 Task: Select Convenience. Add to cart, from CVS for 16135 Grand Litchfield Dr, Roswell, GA 30075, Cell Number 6788189371, following items : Cheetos Flamin Hot - 3, Doritos Tortilla Chips  - 4, Mountain Dew  - 2, Starbucks Frappuccino - 1
Action: Mouse moved to (252, 111)
Screenshot: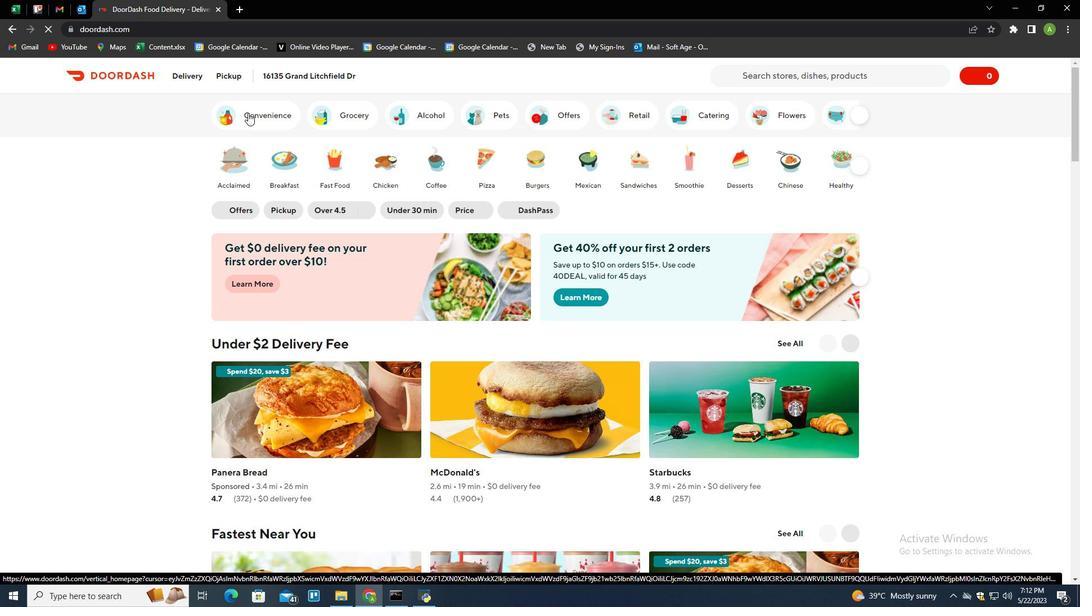 
Action: Mouse pressed left at (252, 111)
Screenshot: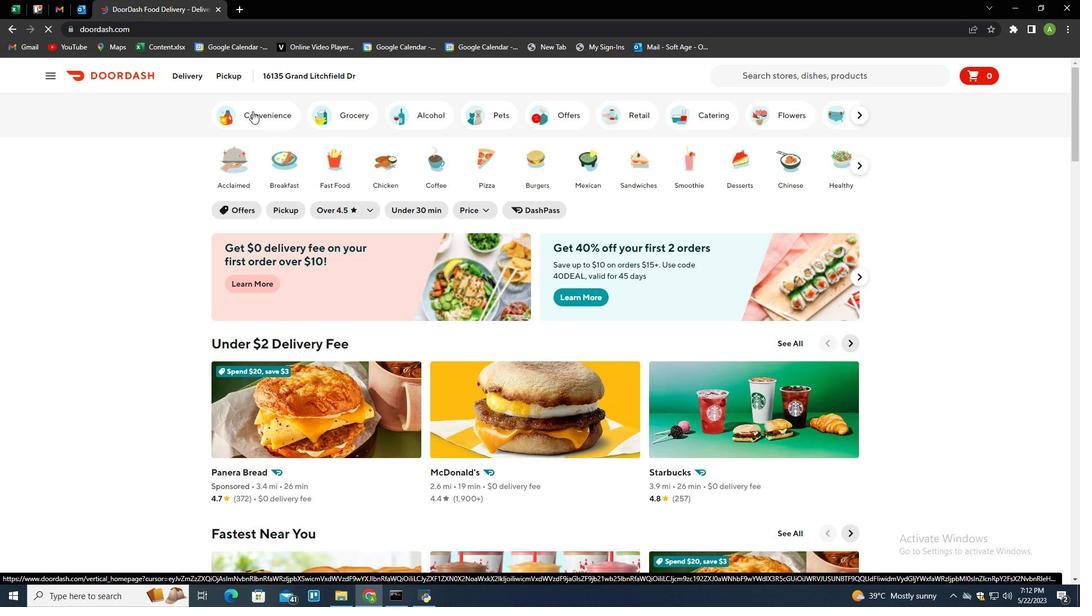 
Action: Mouse moved to (308, 352)
Screenshot: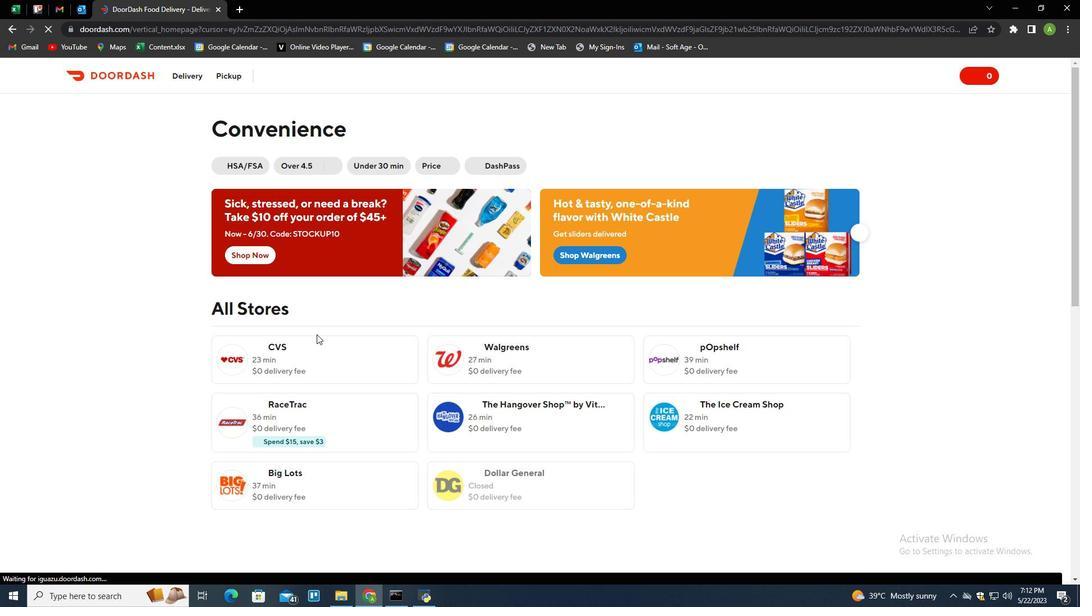 
Action: Mouse pressed left at (308, 352)
Screenshot: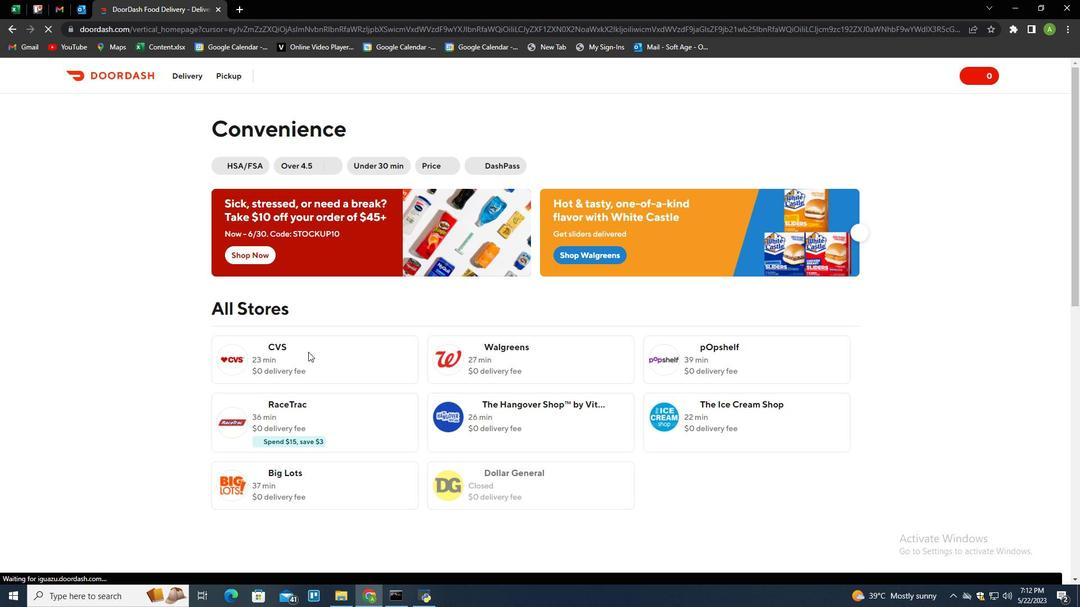 
Action: Mouse moved to (246, 75)
Screenshot: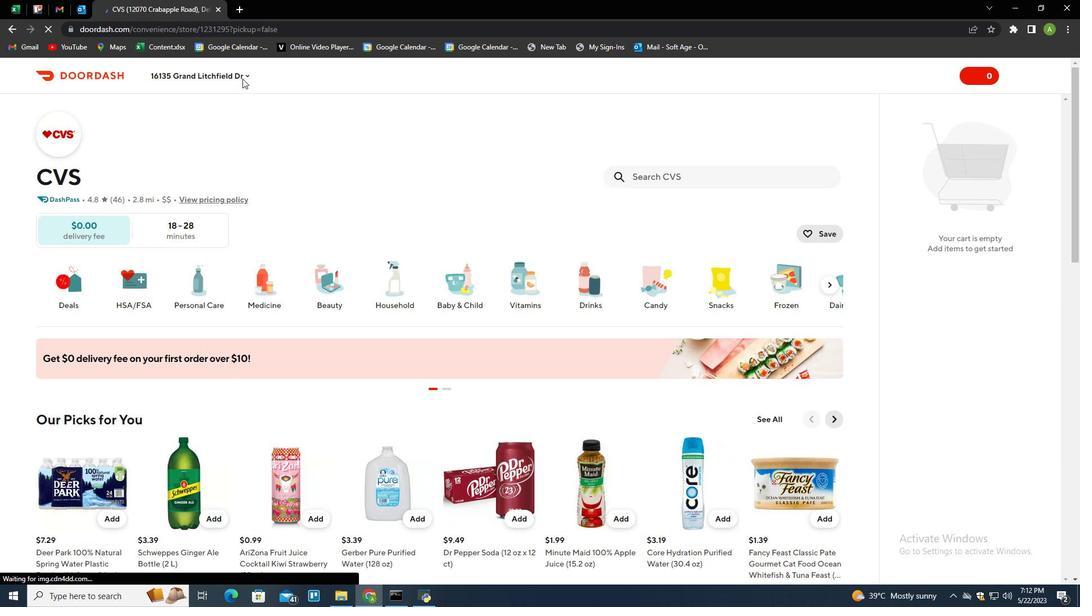 
Action: Mouse pressed left at (246, 75)
Screenshot: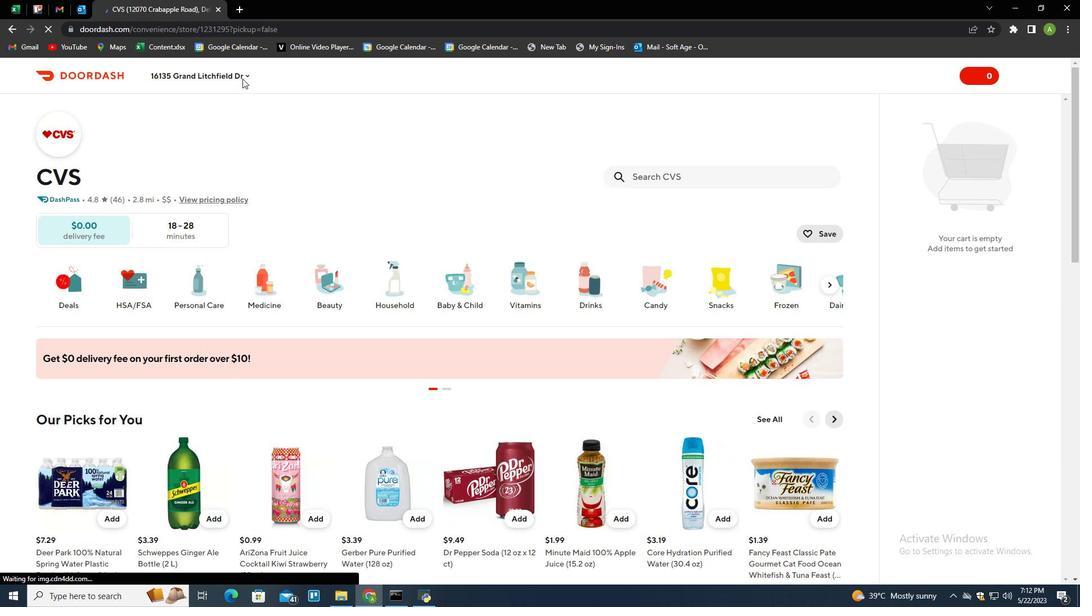 
Action: Mouse moved to (235, 124)
Screenshot: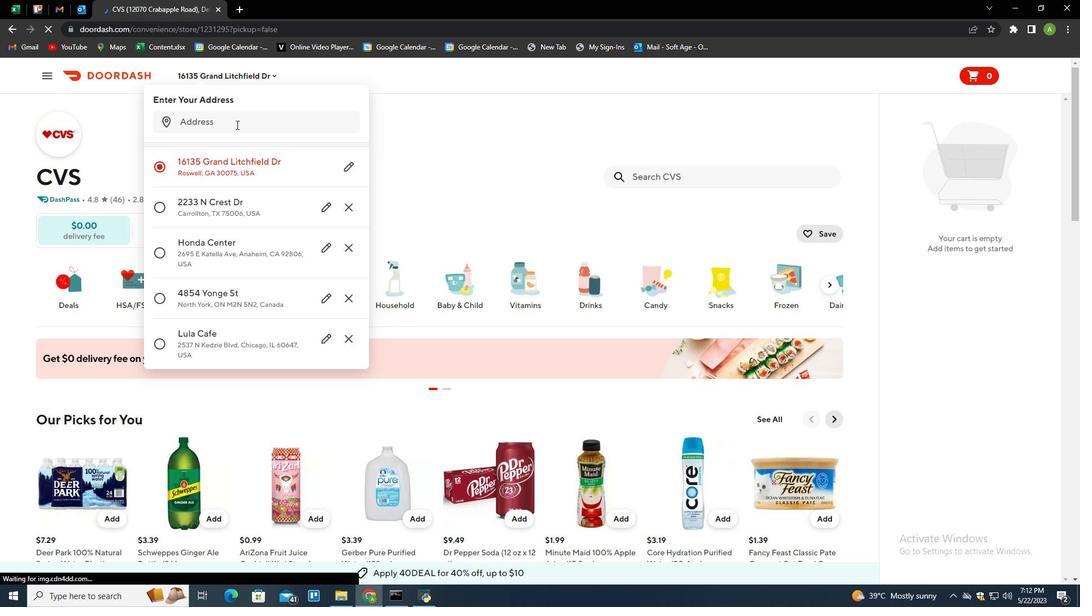 
Action: Mouse pressed left at (235, 124)
Screenshot: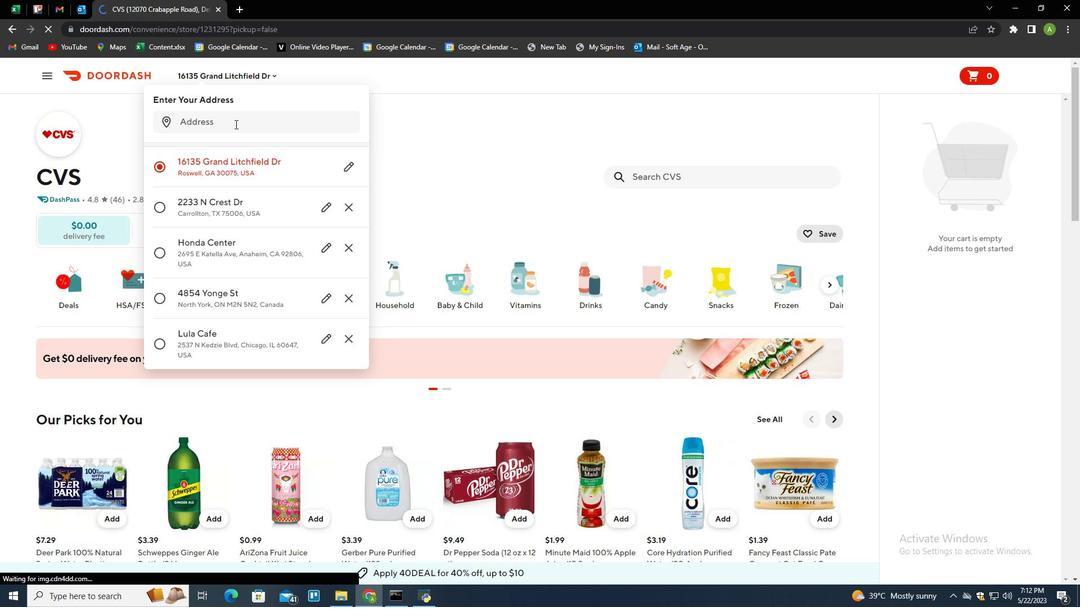 
Action: Key pressed 16135<Key.space>grand<Key.space>litchfield<Key.space>dr<Key.shift><<Key.space>roswell,ga<Key.space>30075<Key.left><Key.left><Key.left><Key.left><Key.left><Key.left><Key.left><Key.left><Key.left><Key.left><Key.left><Key.left><Key.left><Key.left><Key.left><Key.left><Key.left><Key.backspace>,<Key.enter>
Screenshot: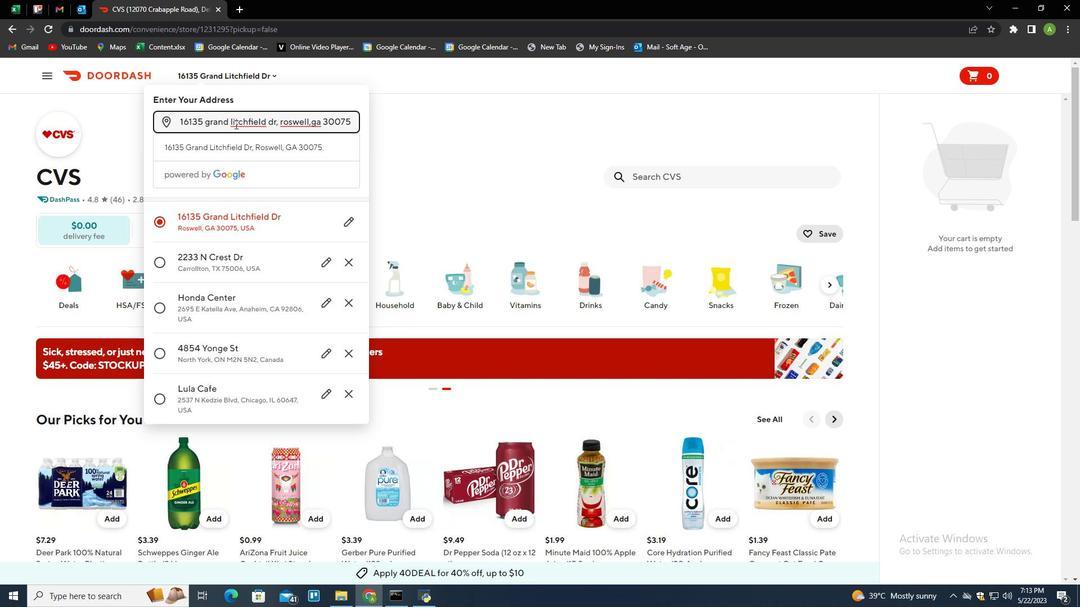 
Action: Mouse moved to (293, 443)
Screenshot: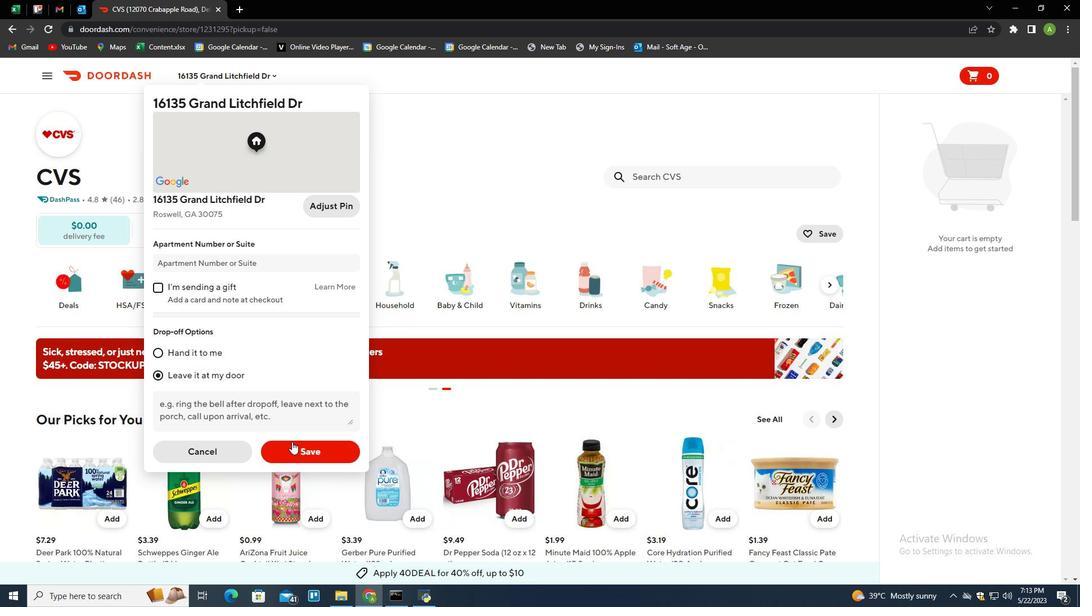 
Action: Mouse pressed left at (293, 443)
Screenshot: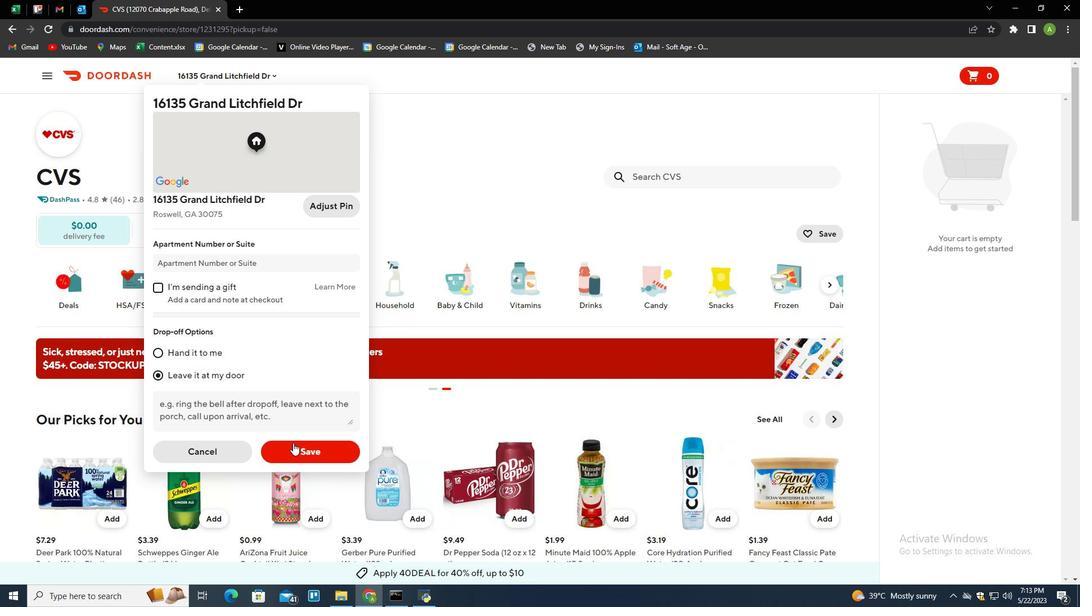 
Action: Mouse moved to (671, 175)
Screenshot: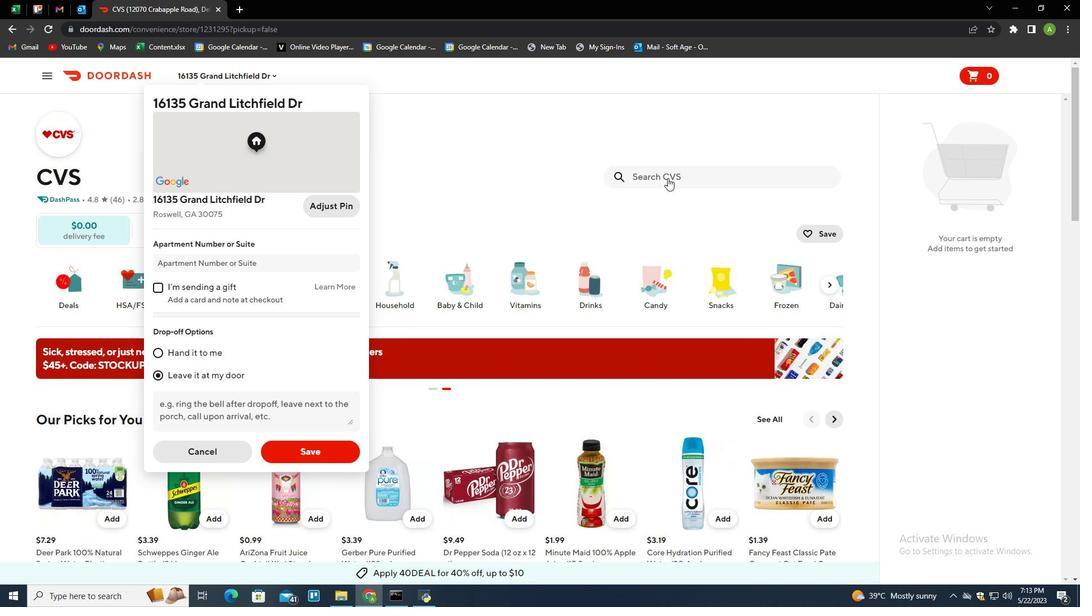 
Action: Mouse pressed left at (671, 175)
Screenshot: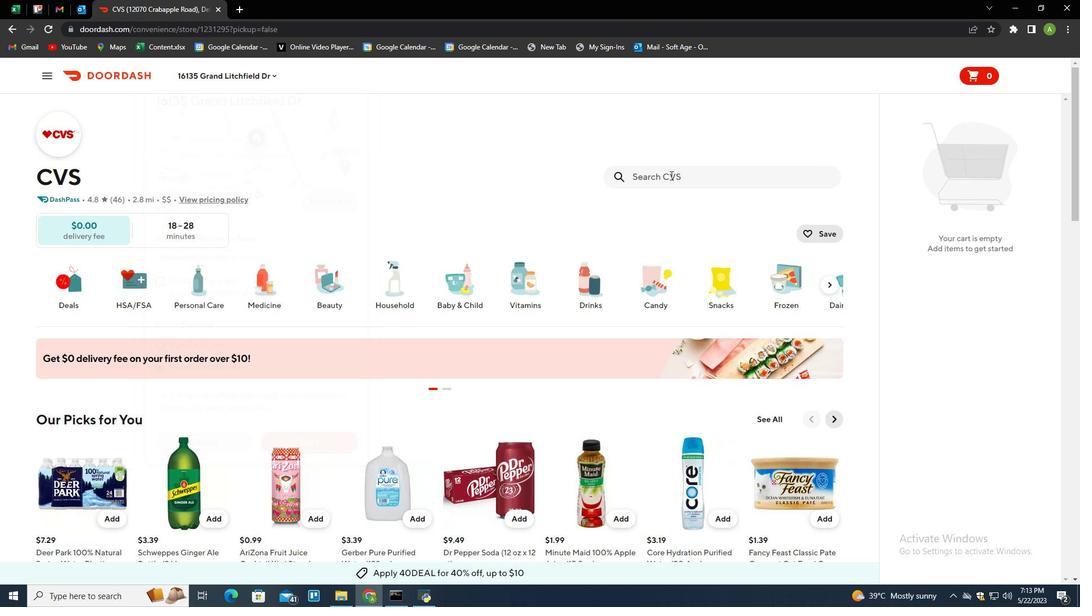 
Action: Key pressed cheetos<Key.space>flamin<Key.space>hot<Key.enter>
Screenshot: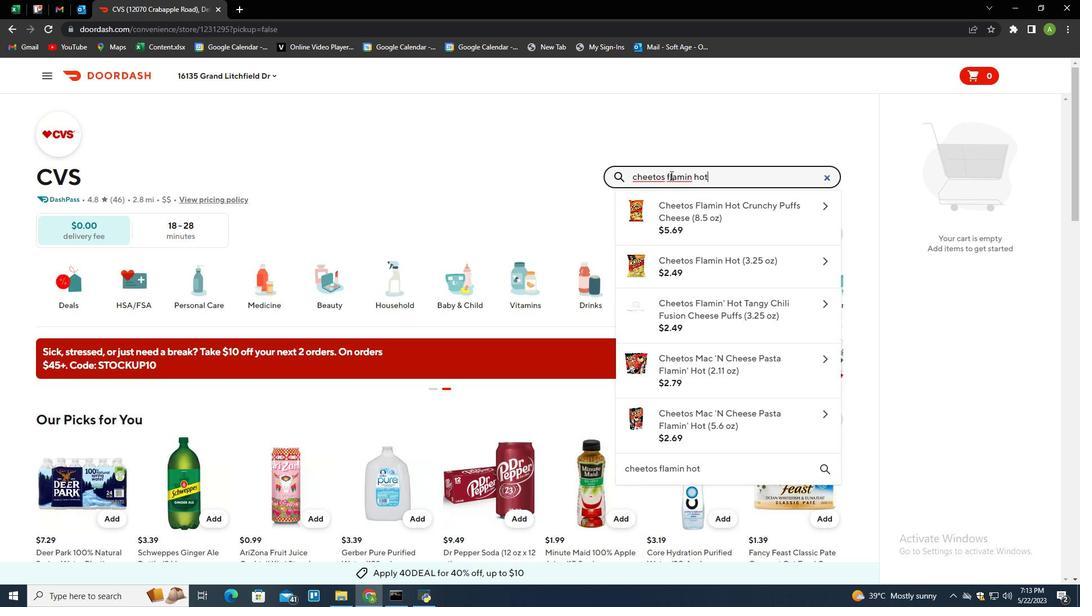 
Action: Mouse moved to (104, 292)
Screenshot: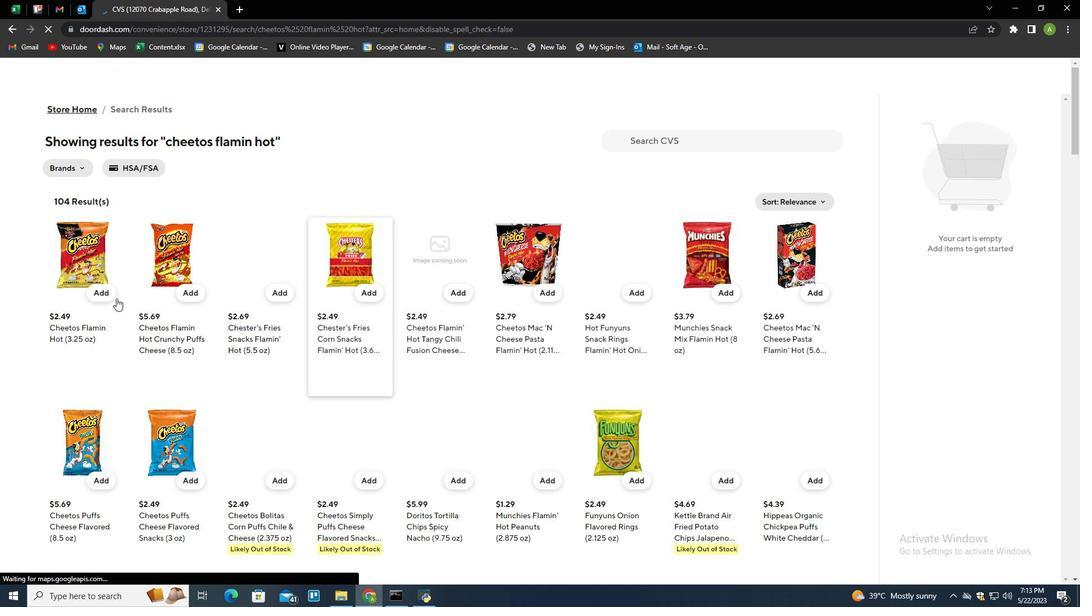 
Action: Mouse pressed left at (104, 292)
Screenshot: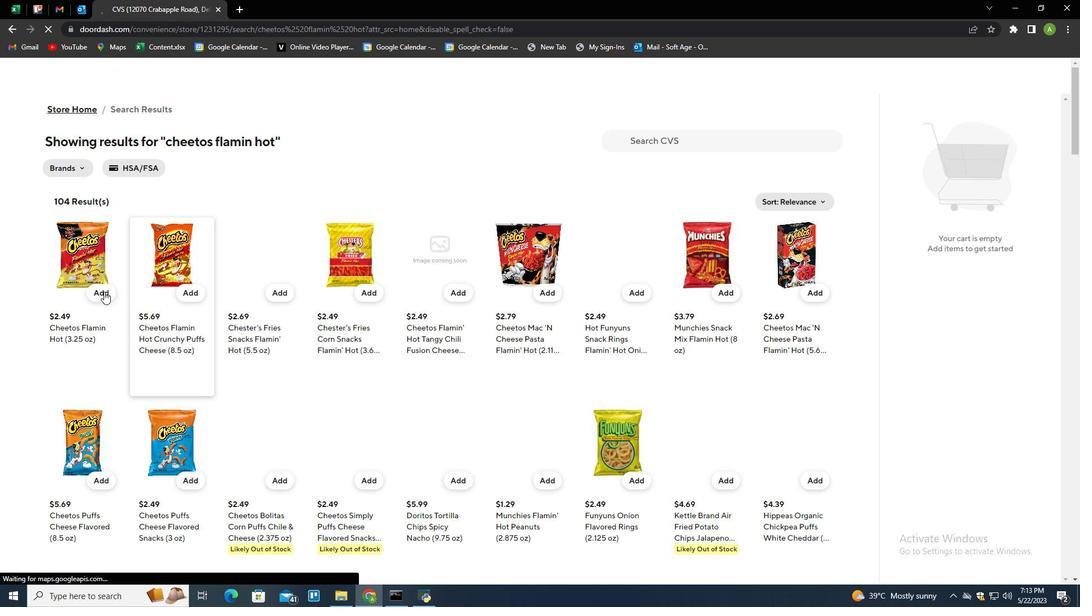 
Action: Mouse moved to (1041, 195)
Screenshot: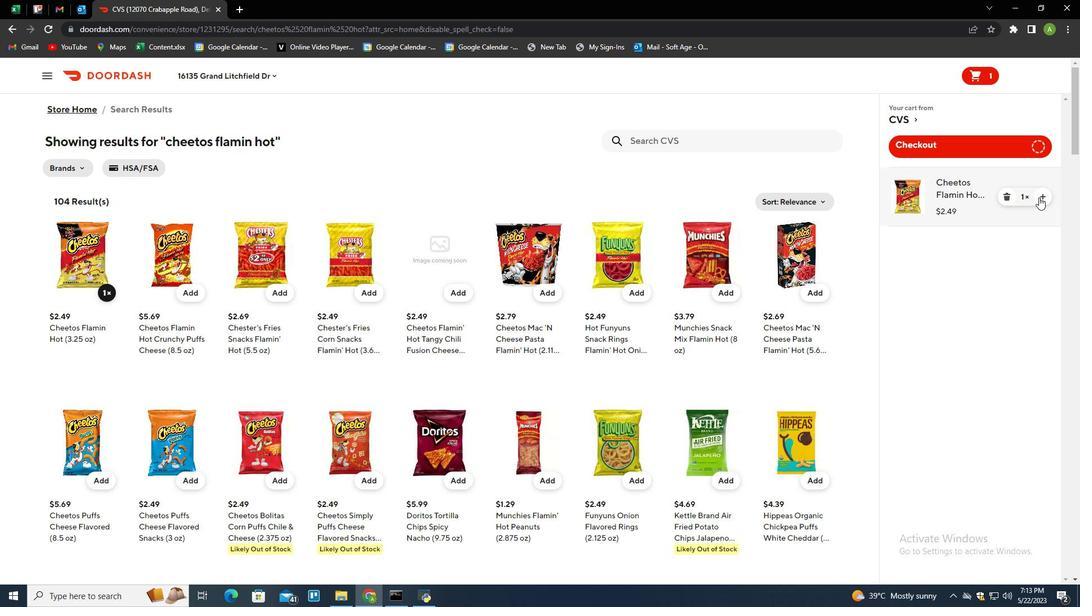 
Action: Mouse pressed left at (1041, 195)
Screenshot: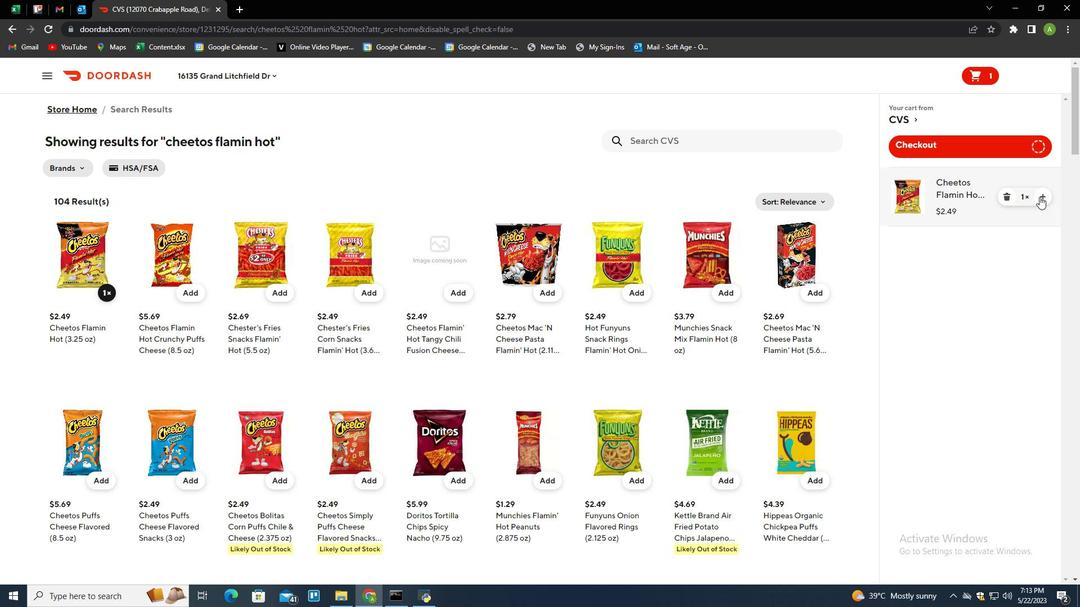 
Action: Mouse moved to (1041, 194)
Screenshot: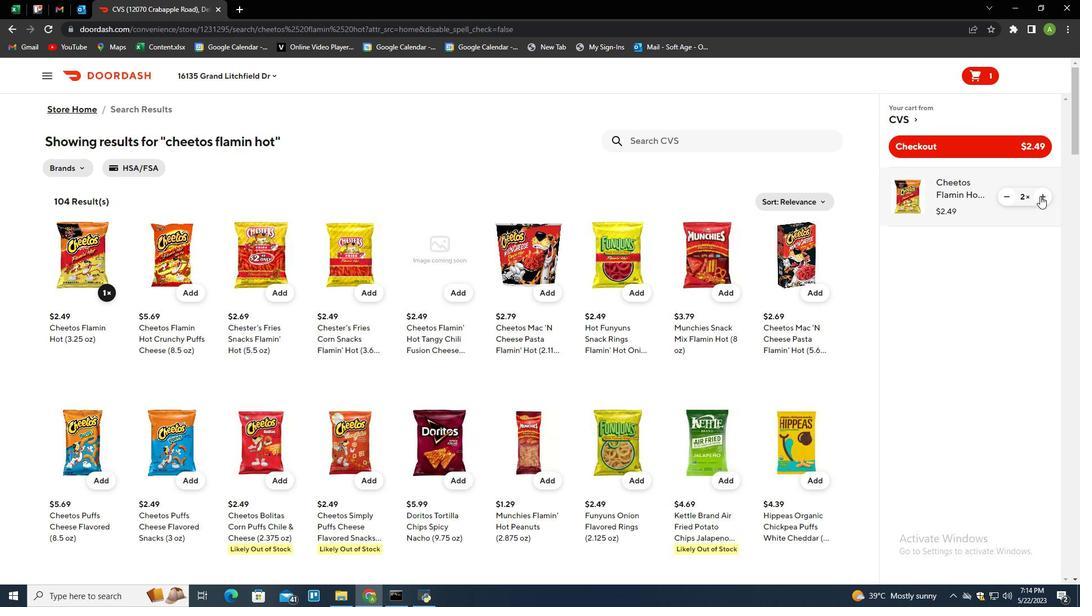 
Action: Mouse pressed left at (1041, 194)
Screenshot: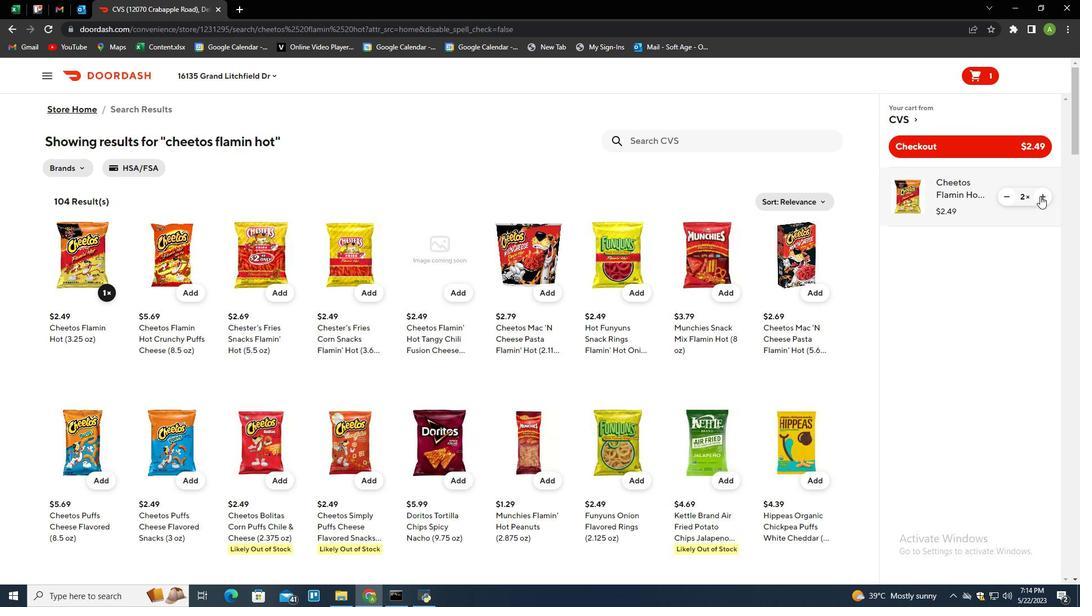 
Action: Mouse moved to (681, 141)
Screenshot: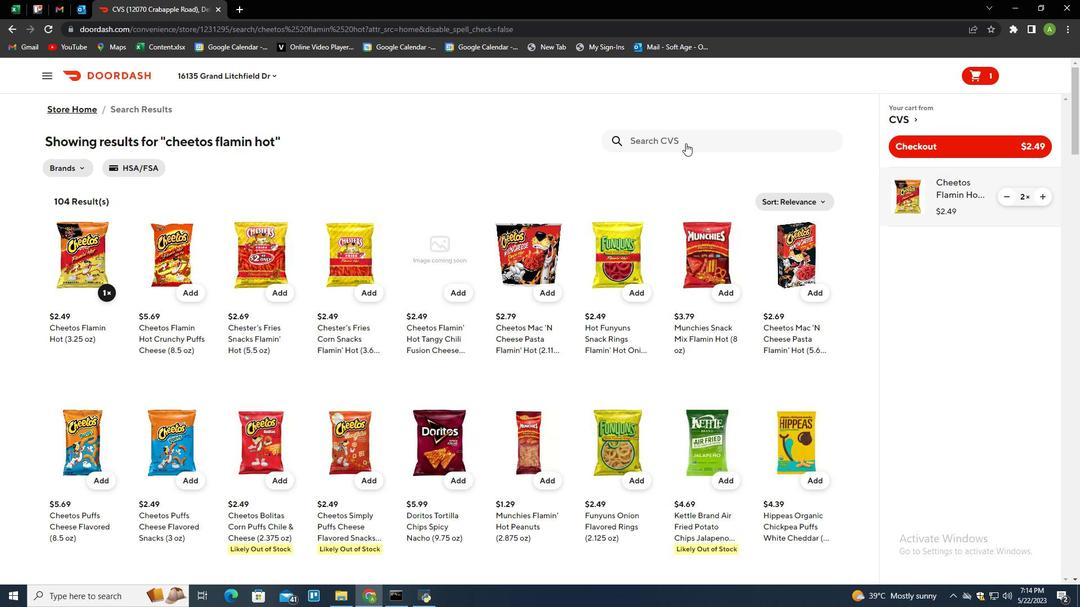 
Action: Mouse pressed left at (681, 141)
Screenshot: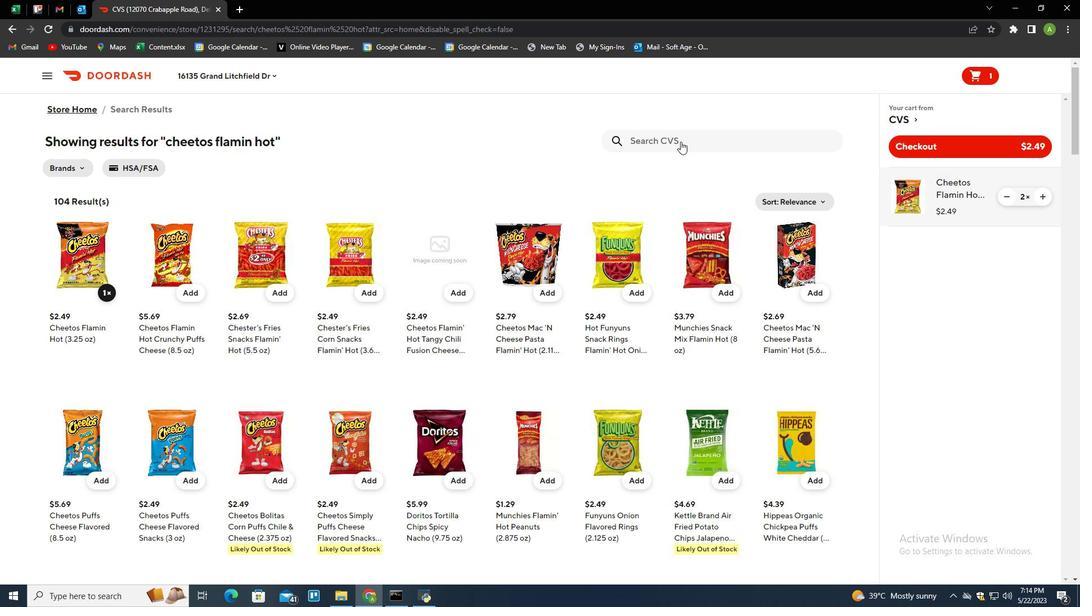 
Action: Mouse moved to (679, 141)
Screenshot: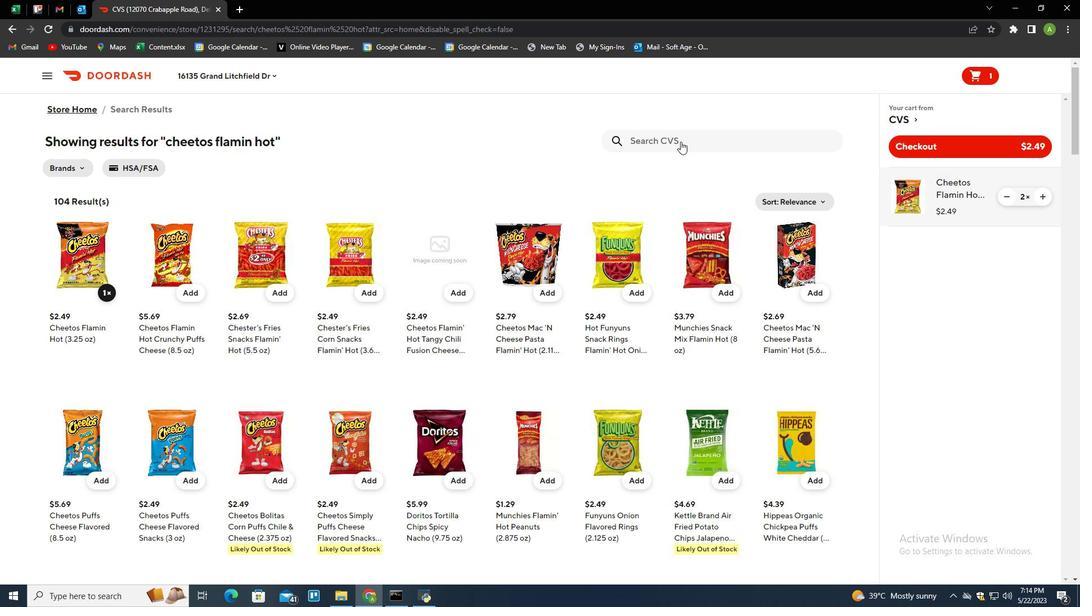 
Action: Key pressed doritos<Key.space>tortilla<Key.space>chips<Key.space><Key.enter>
Screenshot: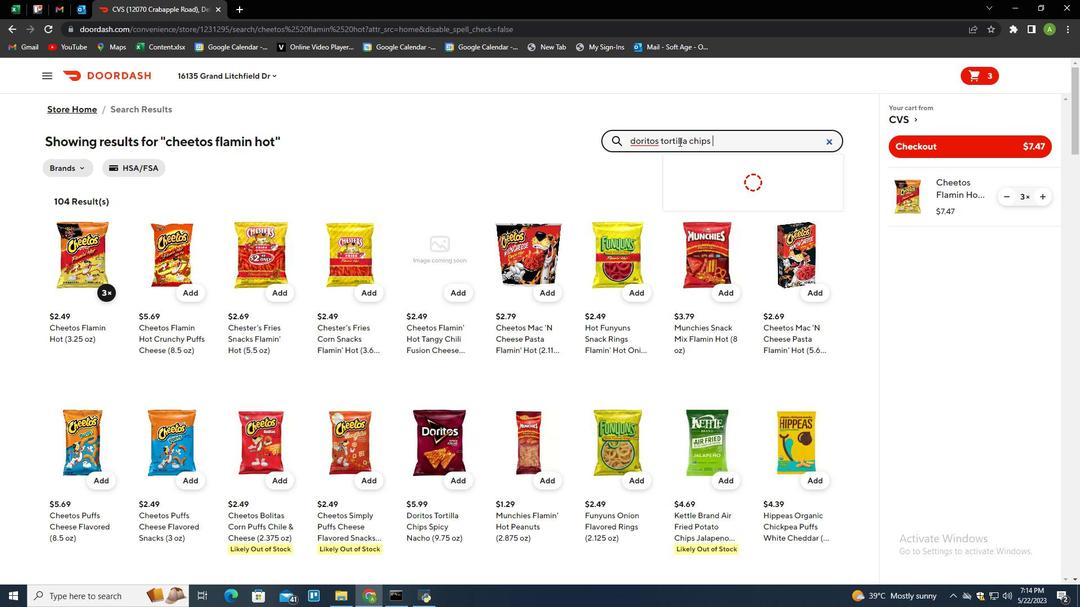 
Action: Mouse moved to (103, 289)
Screenshot: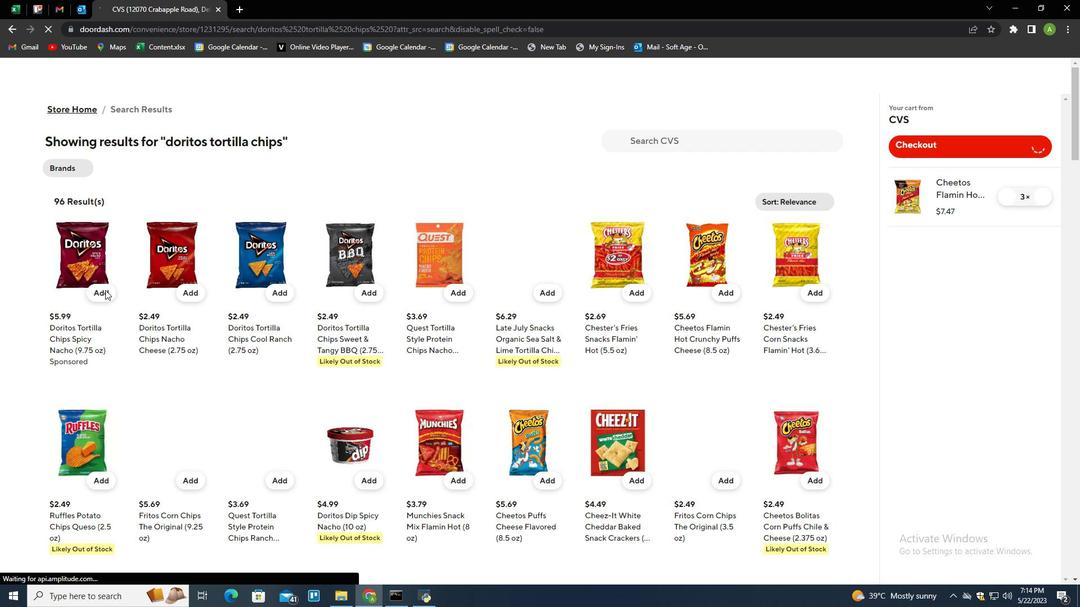 
Action: Mouse pressed left at (103, 289)
Screenshot: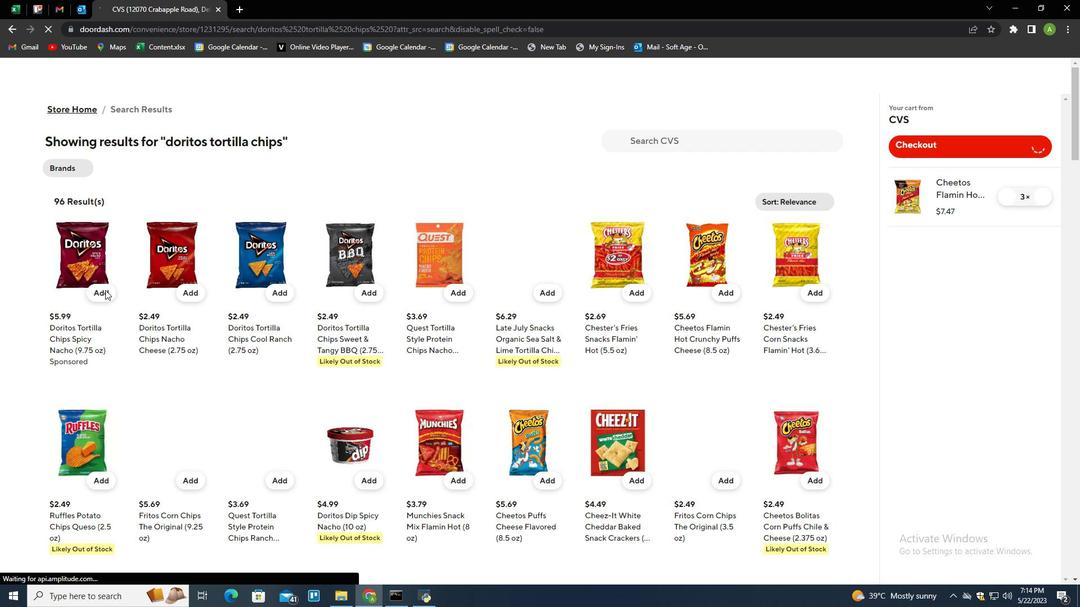
Action: Mouse moved to (1038, 251)
Screenshot: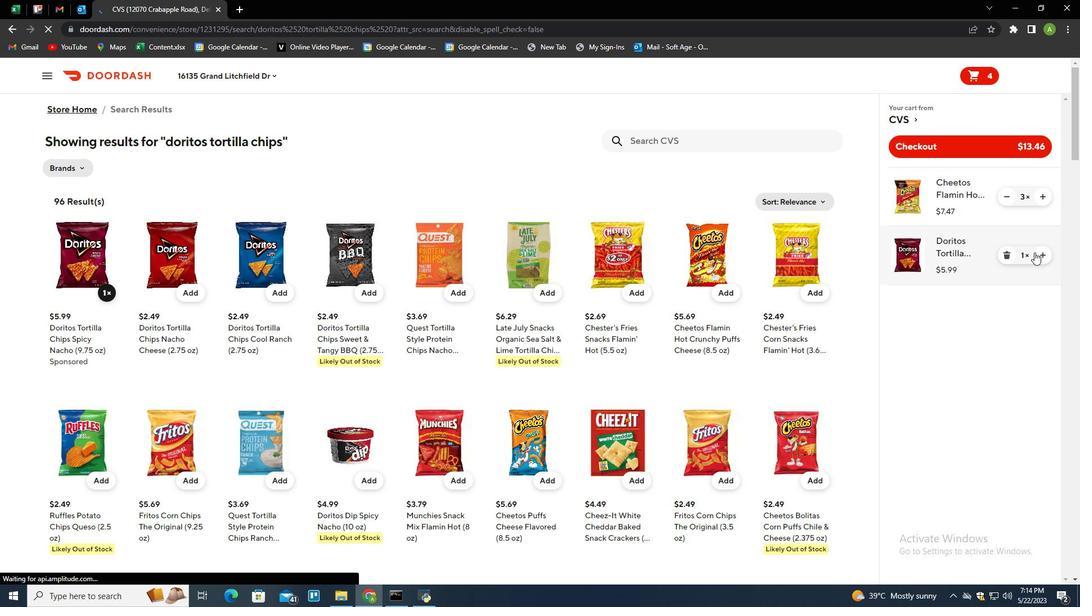 
Action: Mouse pressed left at (1038, 251)
Screenshot: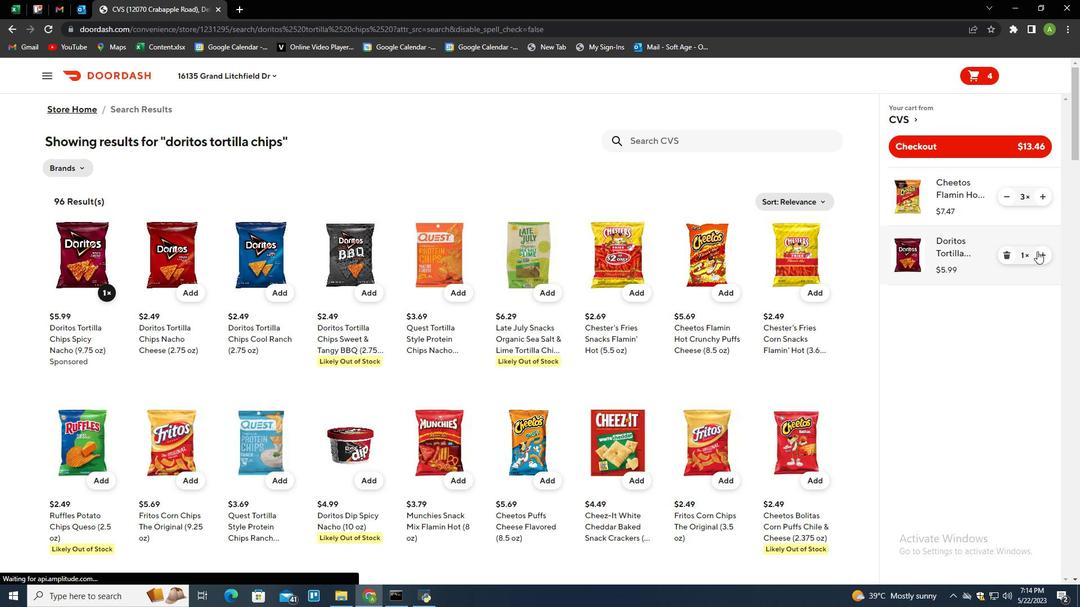 
Action: Mouse moved to (1040, 253)
Screenshot: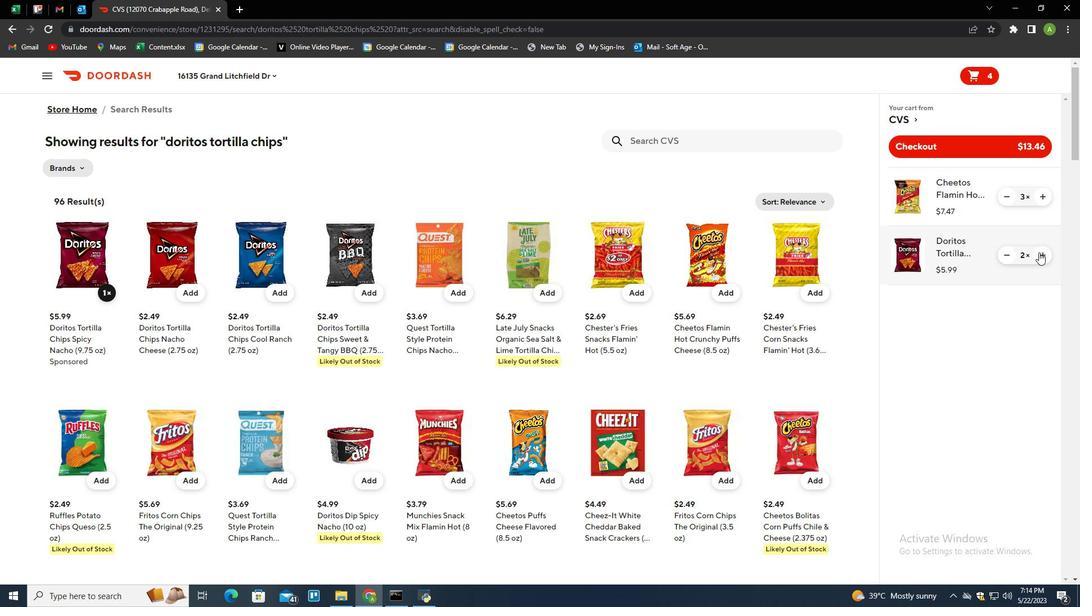 
Action: Mouse pressed left at (1040, 253)
Screenshot: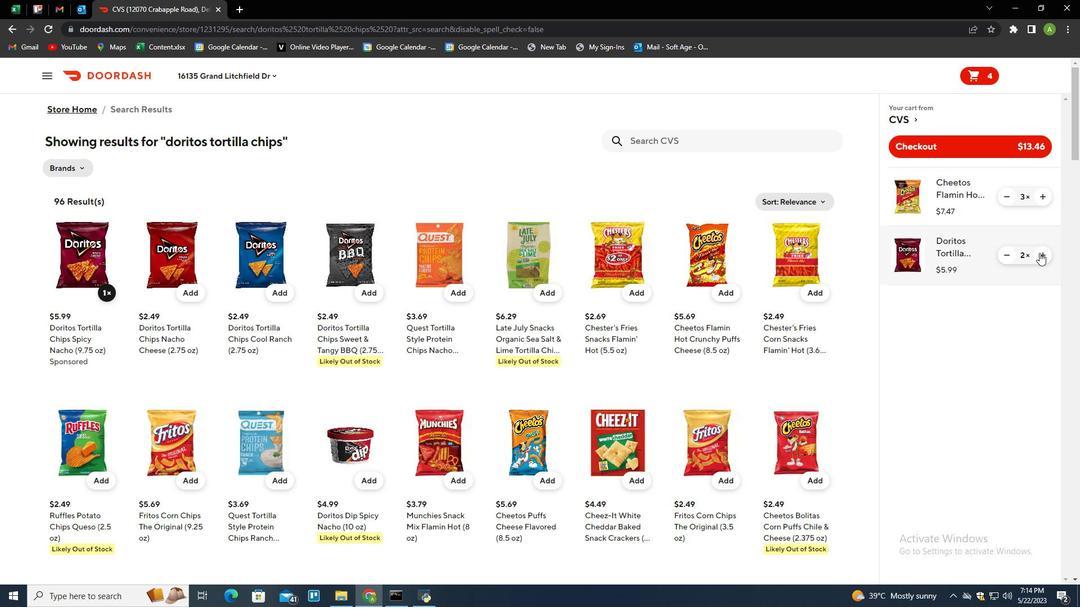 
Action: Mouse moved to (1040, 254)
Screenshot: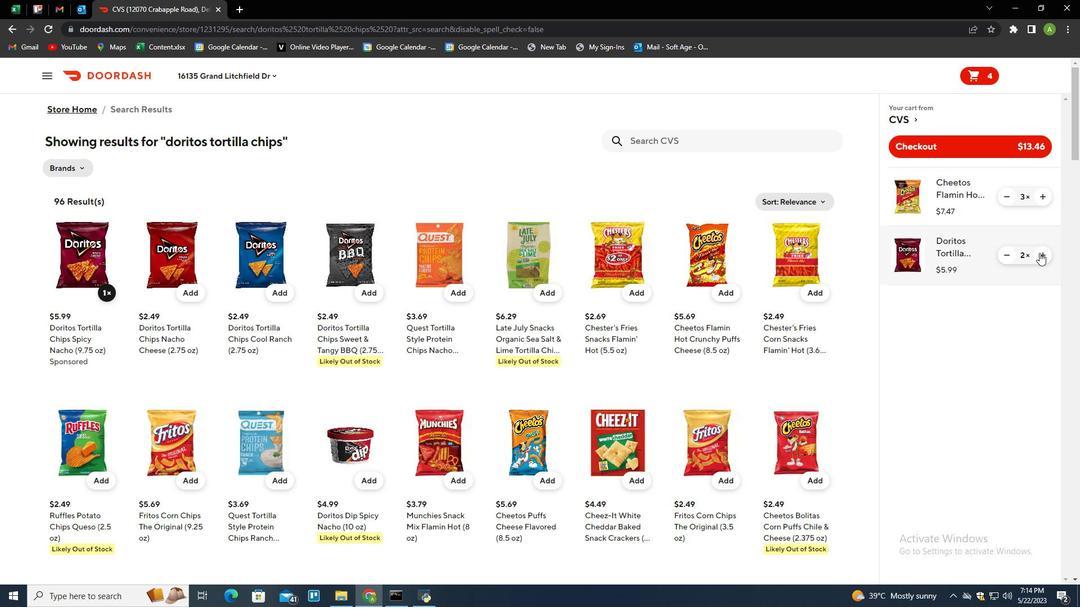 
Action: Mouse pressed left at (1040, 254)
Screenshot: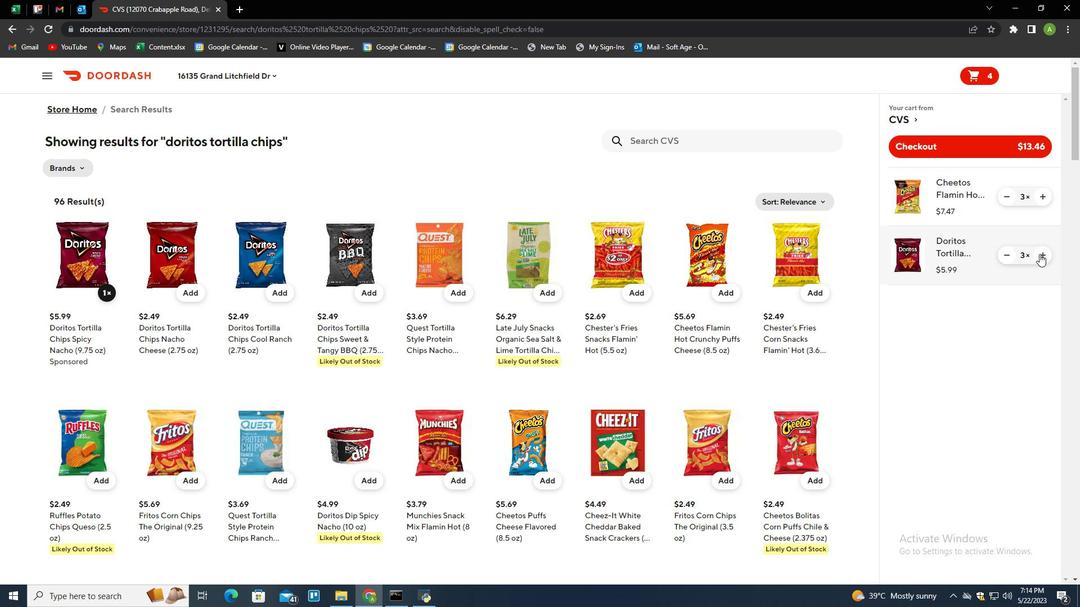 
Action: Mouse moved to (672, 146)
Screenshot: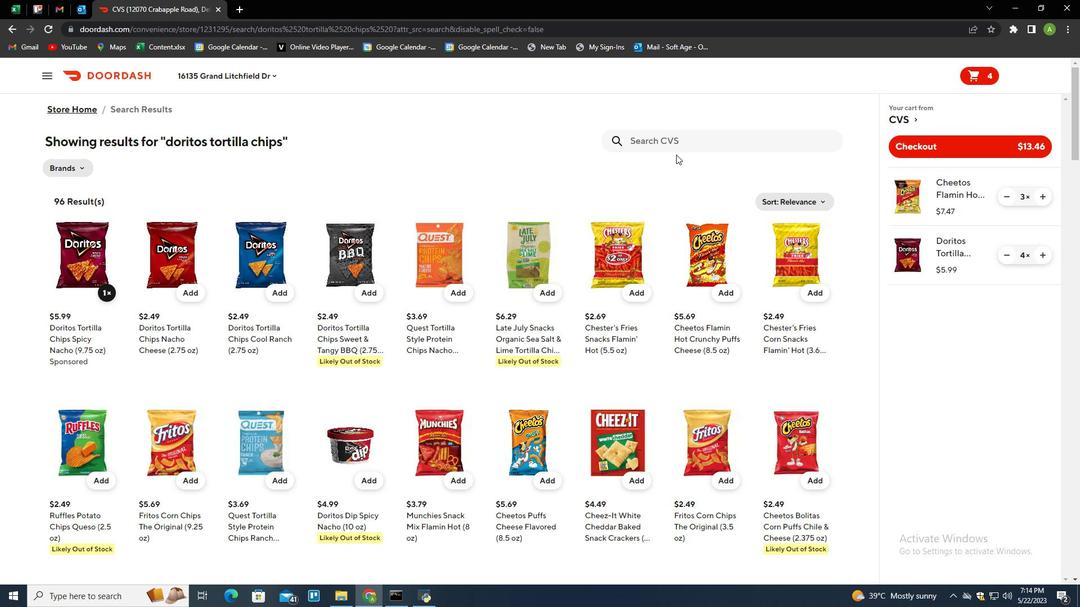 
Action: Mouse pressed left at (672, 146)
Screenshot: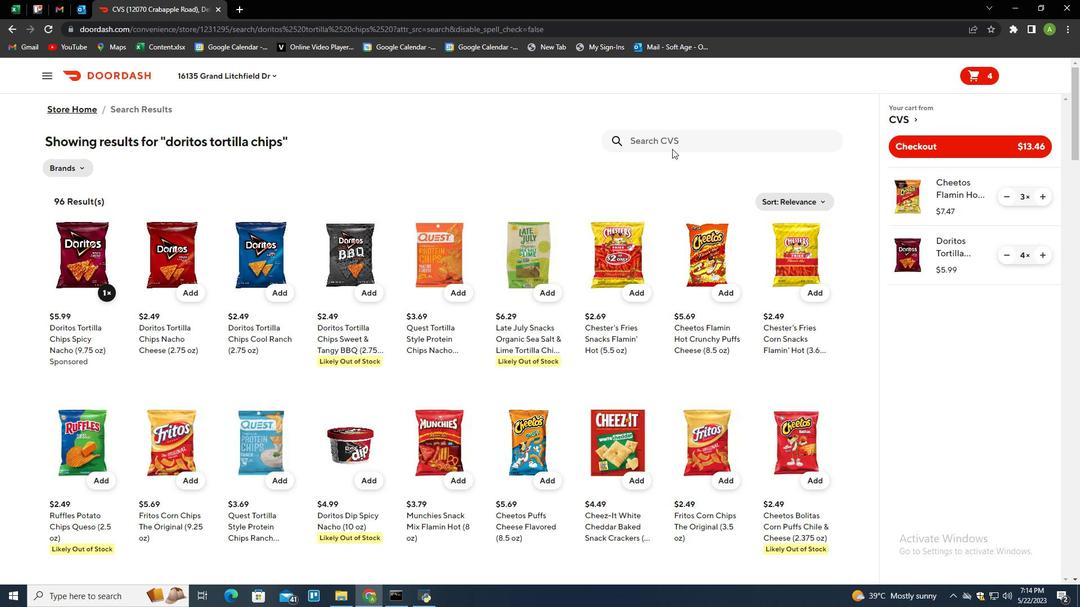
Action: Mouse moved to (600, 167)
Screenshot: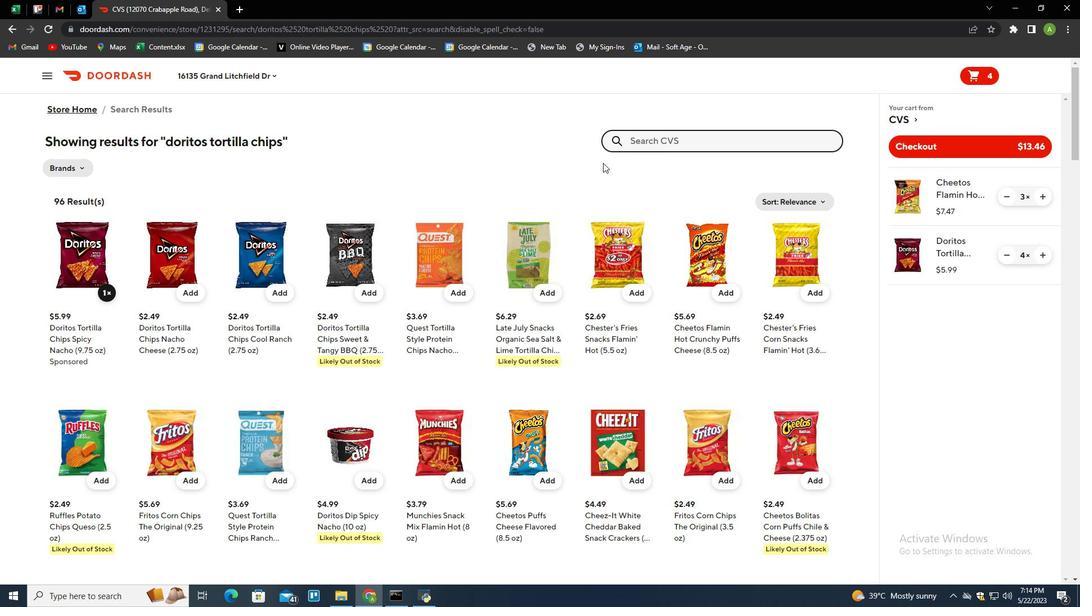 
Action: Key pressed <Key.space>mo<Key.backspace><Key.backspace><Key.backspace><Key.backspace><Key.backspace><Key.backspace><Key.backspace>mon<Key.backspace>untain<Key.space>dew<Key.enter>
Screenshot: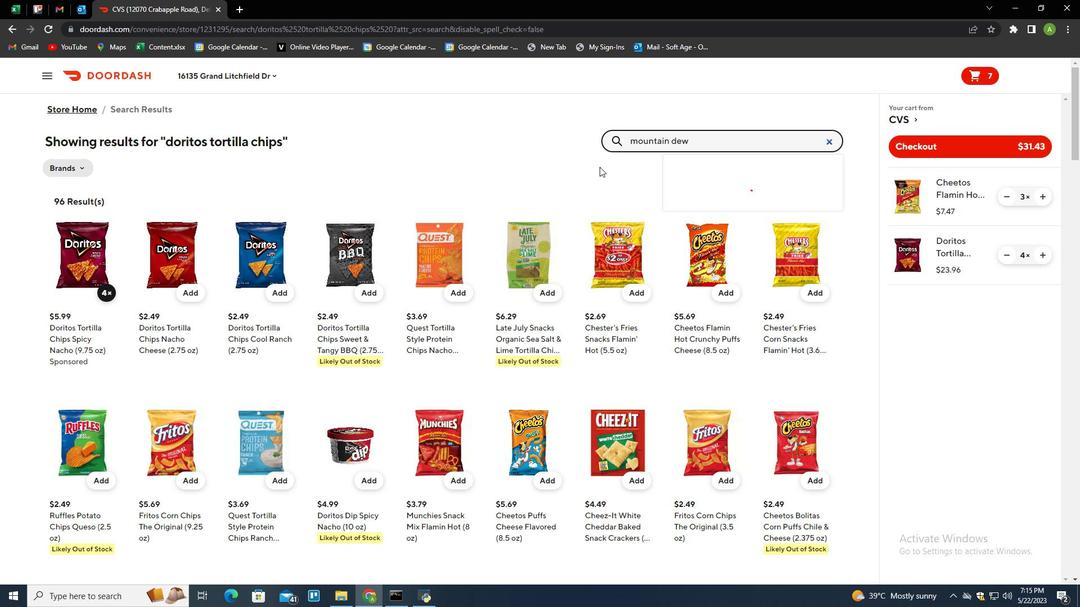 
Action: Mouse moved to (97, 298)
Screenshot: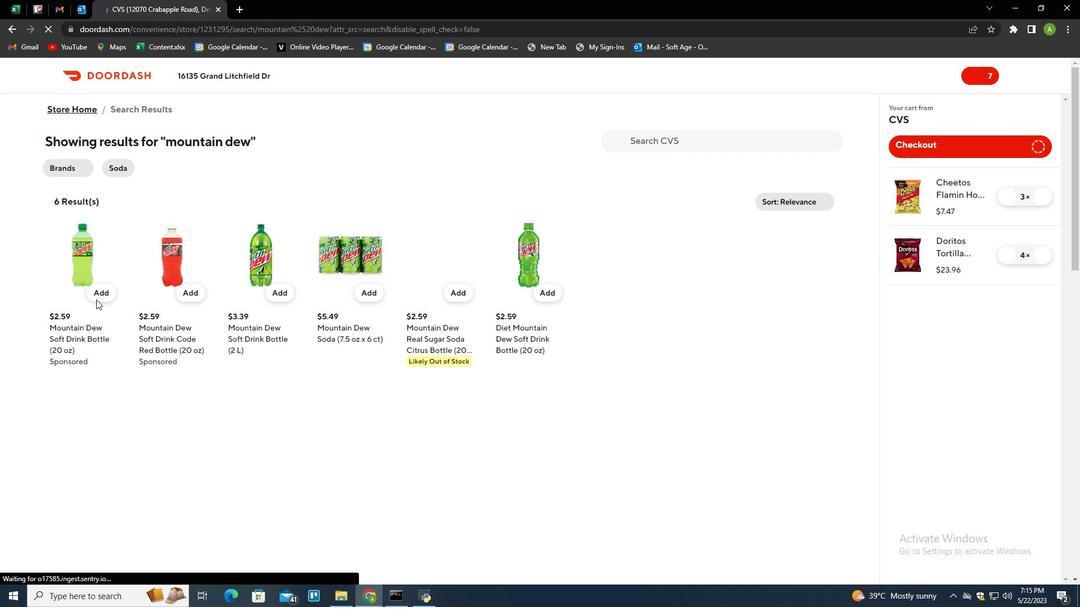 
Action: Mouse pressed left at (97, 298)
Screenshot: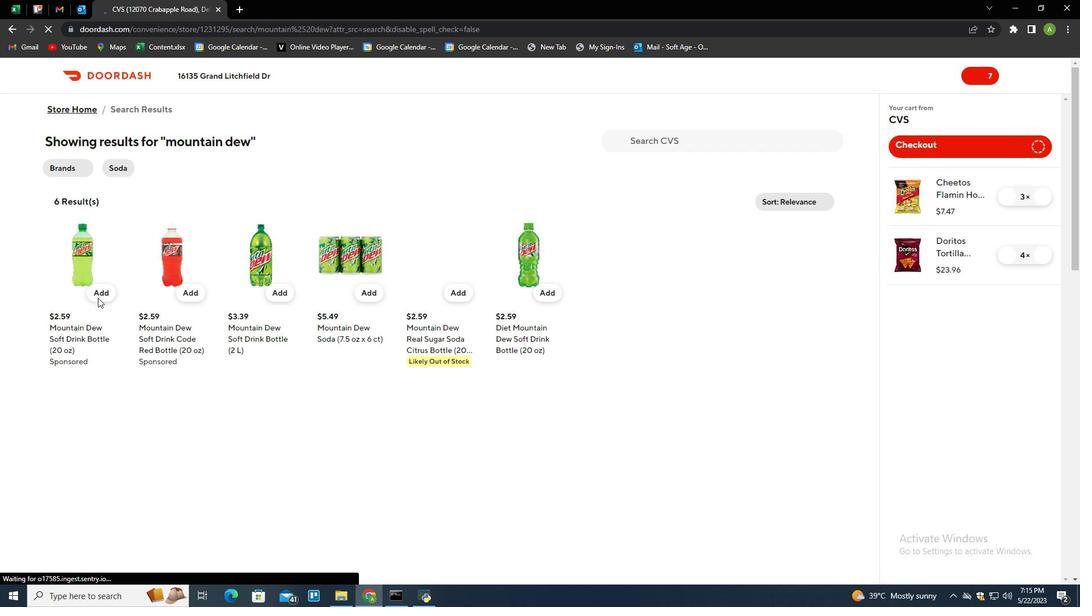 
Action: Mouse moved to (1040, 311)
Screenshot: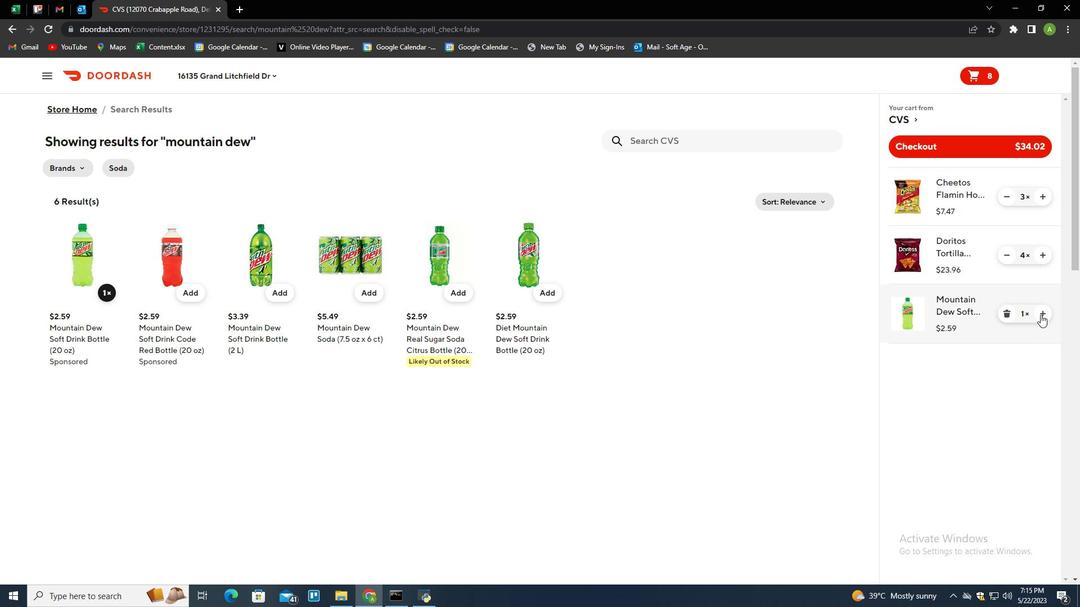 
Action: Mouse pressed left at (1040, 311)
Screenshot: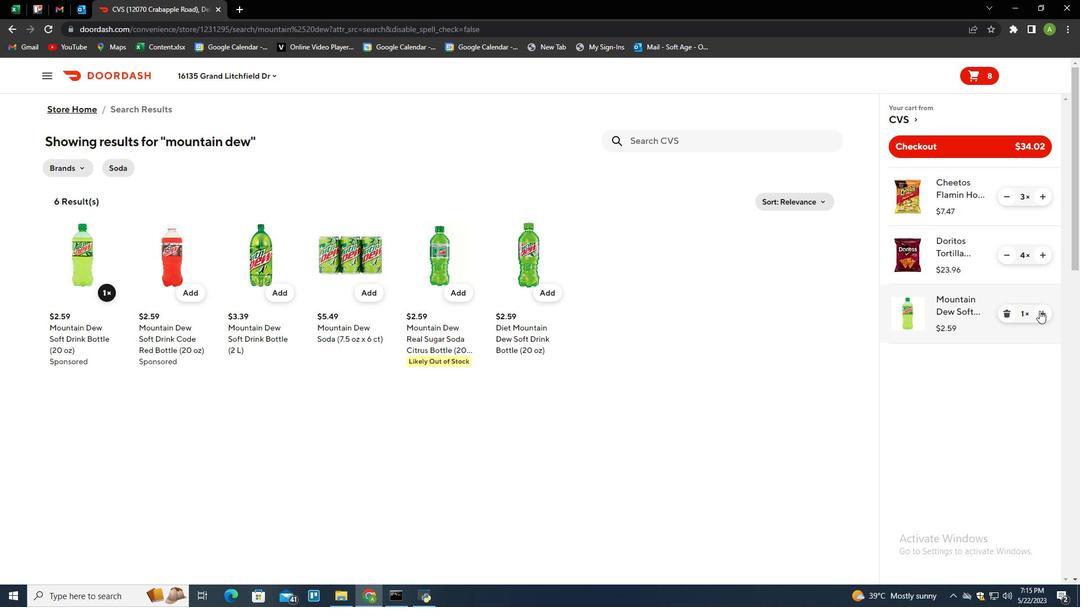 
Action: Mouse moved to (673, 144)
Screenshot: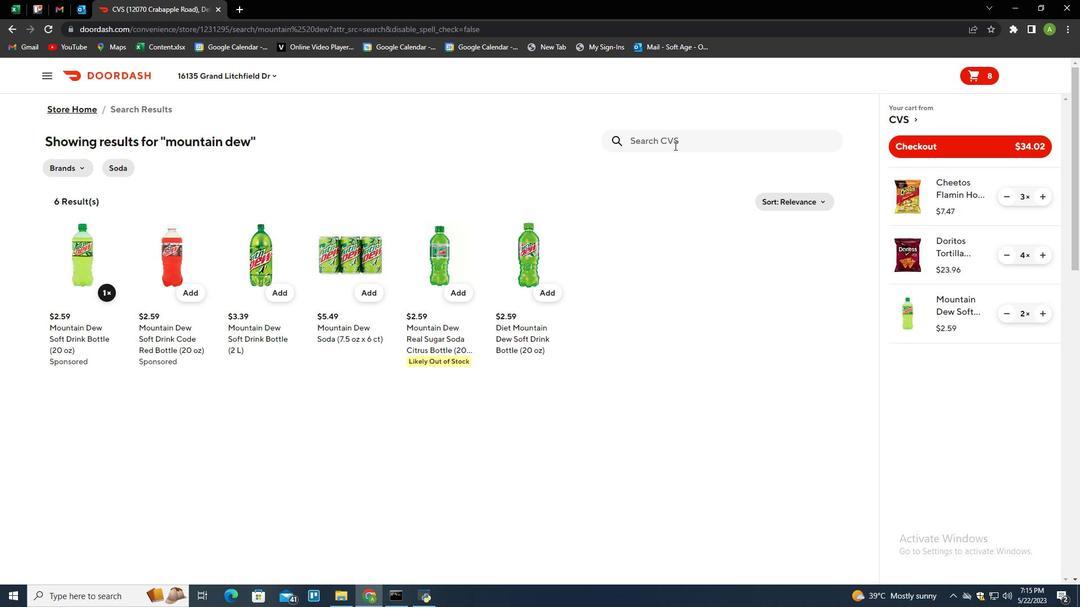 
Action: Mouse pressed left at (673, 144)
Screenshot: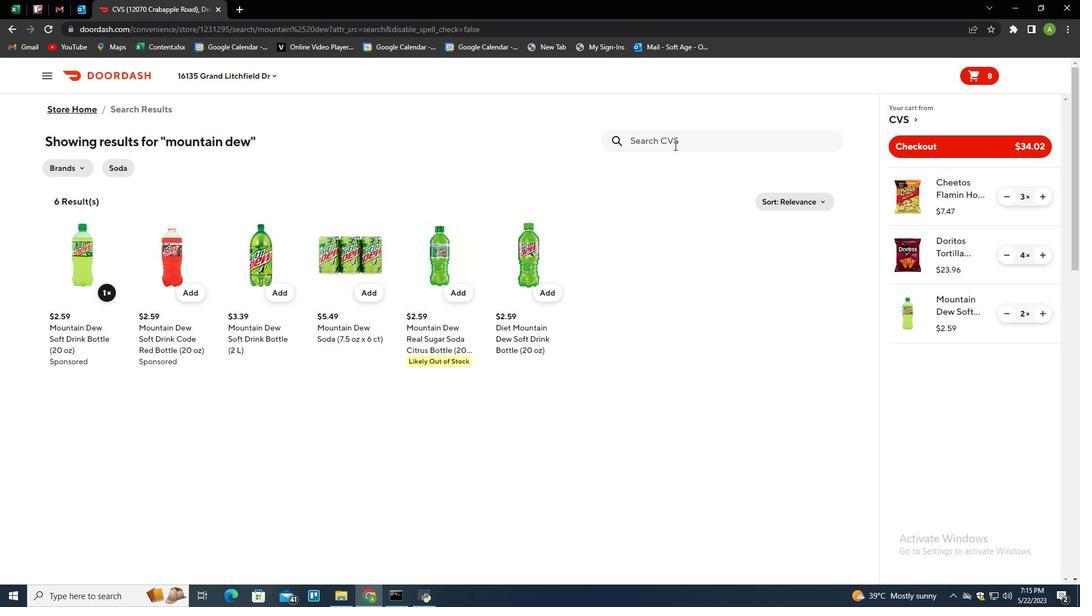 
Action: Key pressed stra<Key.backspace><Key.backspace>arbucks<Key.space>frappuccino<Key.enter>
Screenshot: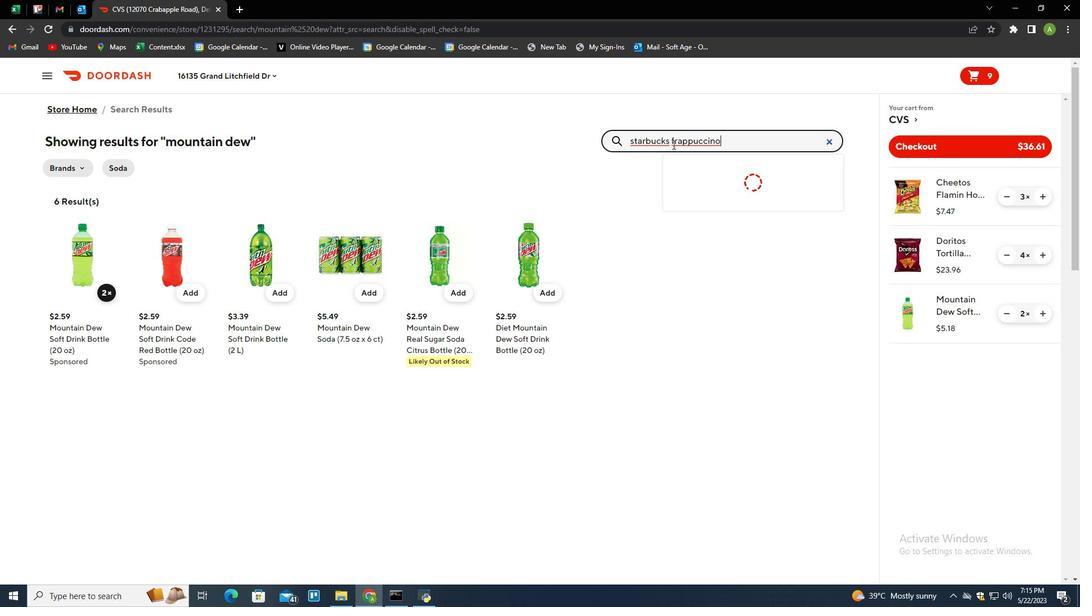 
Action: Mouse moved to (101, 289)
Screenshot: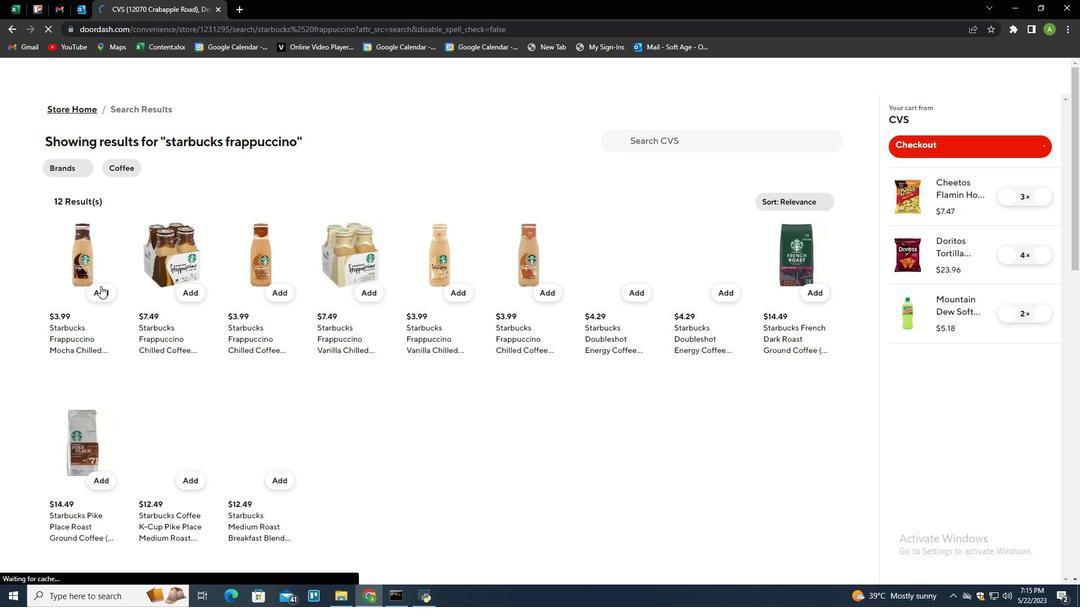
Action: Mouse pressed left at (101, 289)
Screenshot: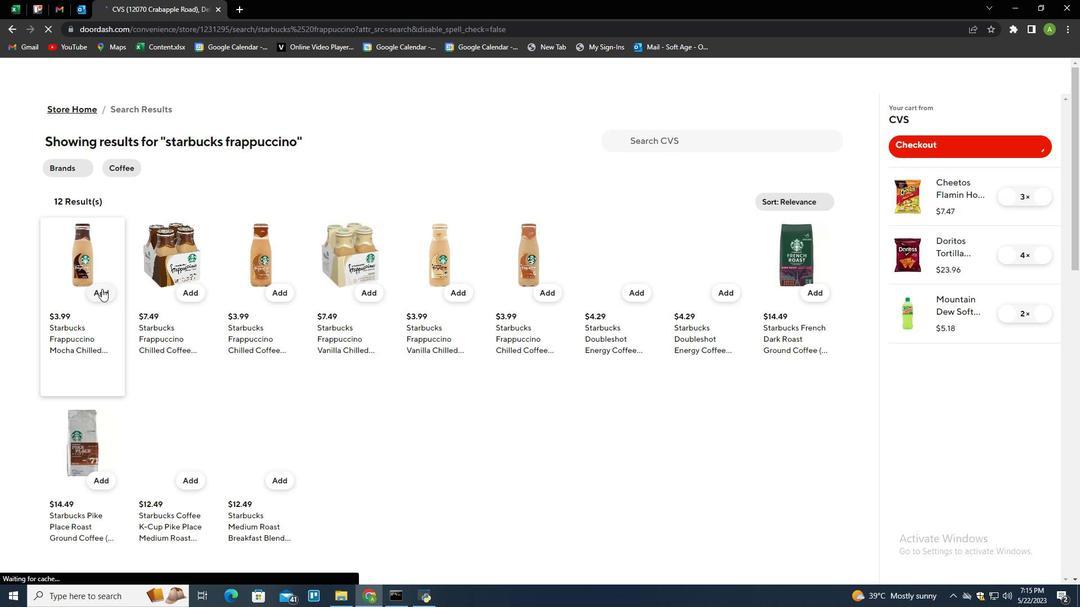 
Action: Mouse moved to (922, 142)
Screenshot: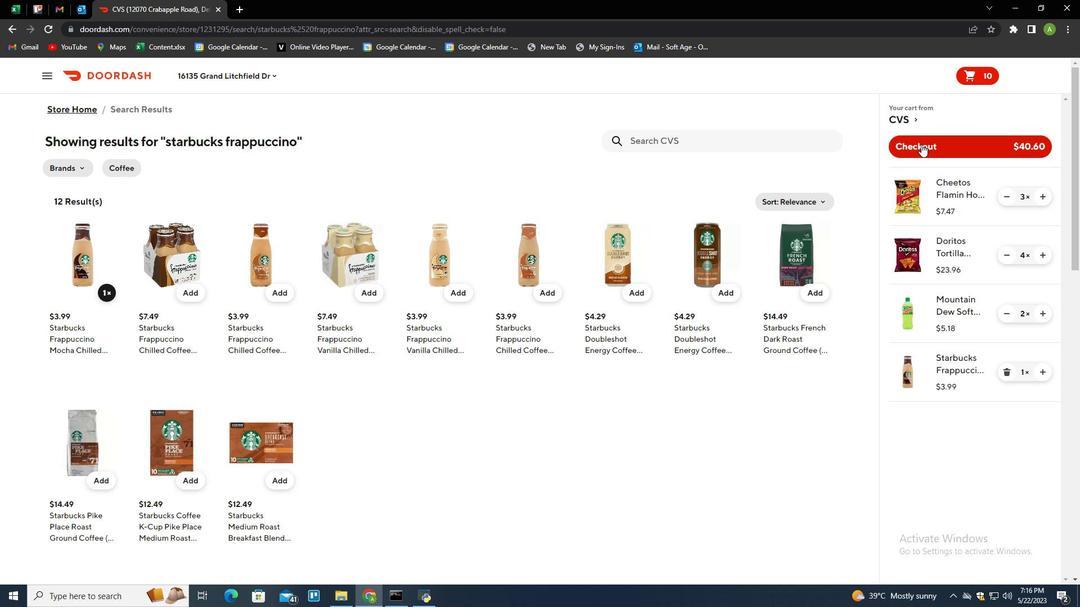 
Action: Mouse pressed left at (922, 142)
Screenshot: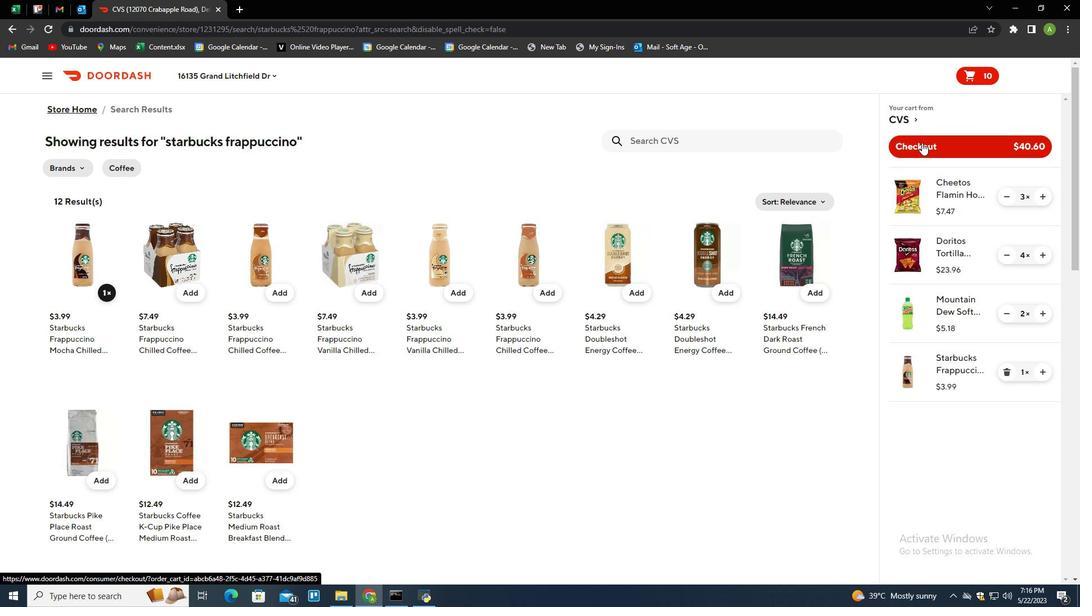 
